 Task: Change the calendar color to a different shade in Outlook.
Action: Mouse moved to (17, 60)
Screenshot: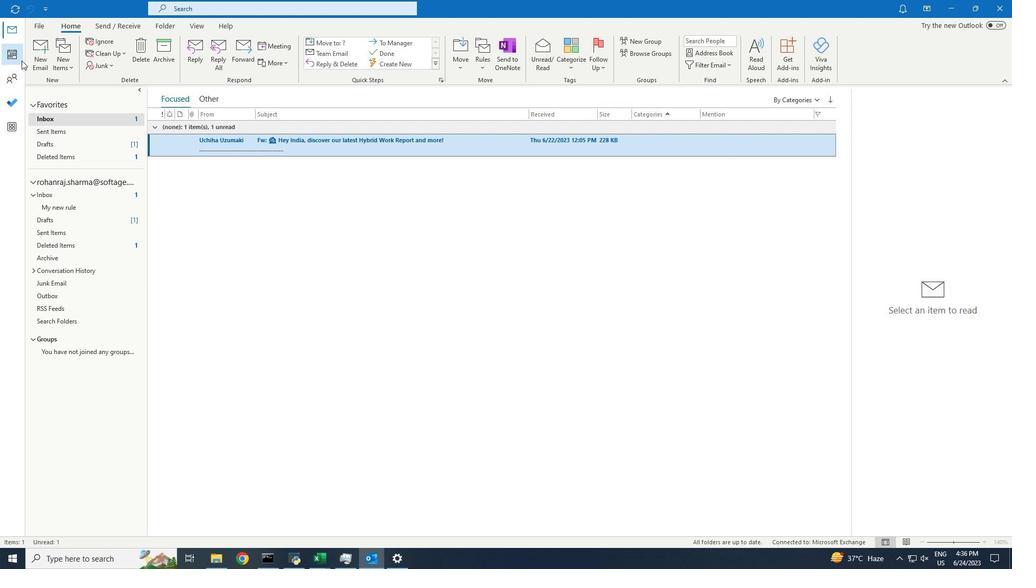 
Action: Mouse pressed left at (17, 60)
Screenshot: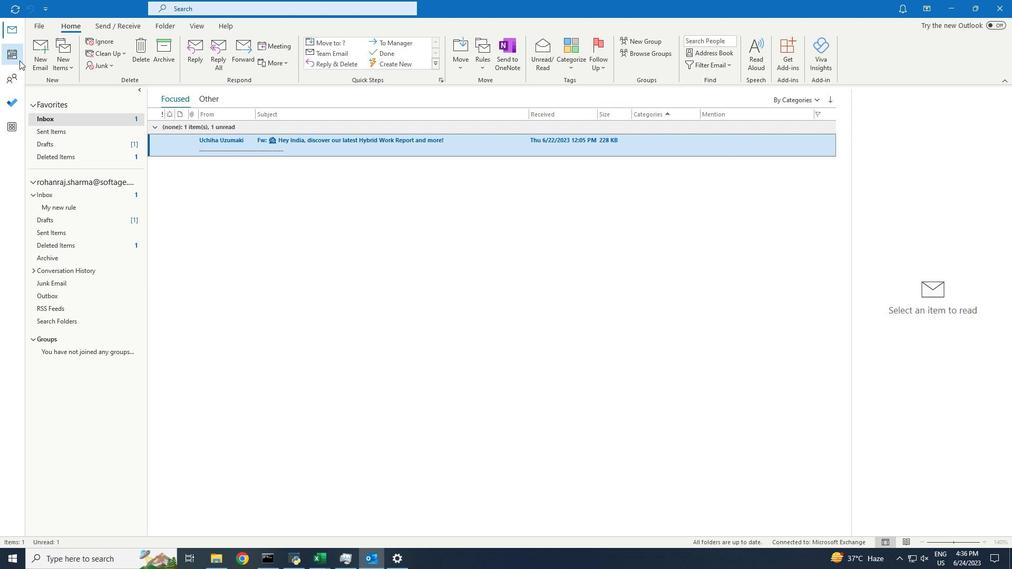 
Action: Mouse moved to (202, 26)
Screenshot: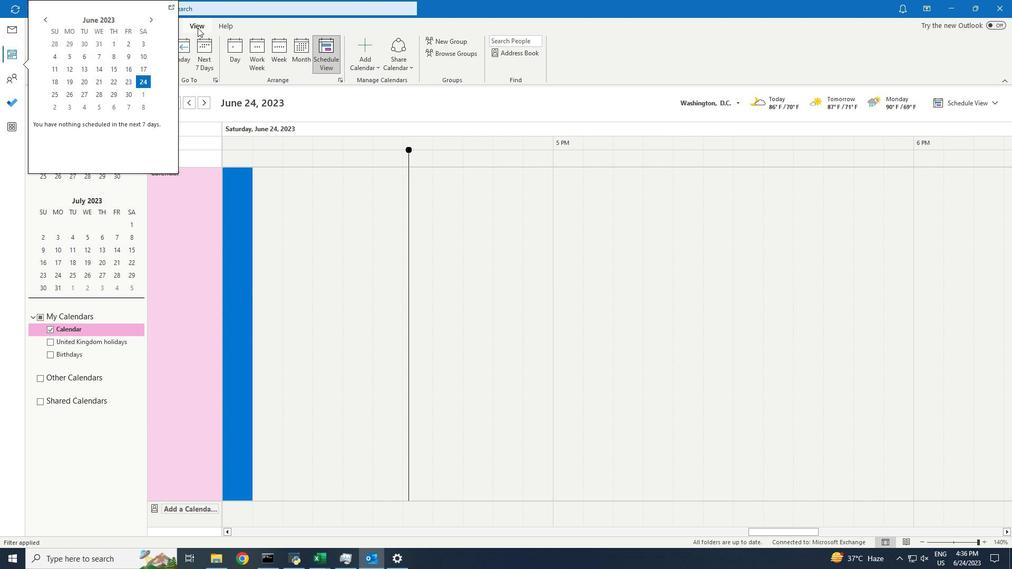 
Action: Mouse pressed left at (202, 26)
Screenshot: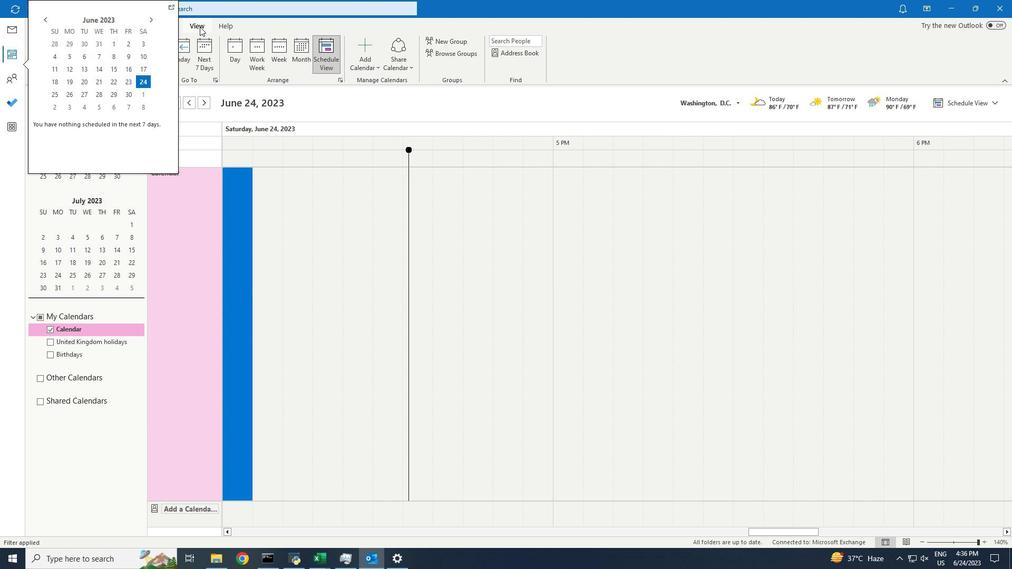 
Action: Mouse moved to (304, 66)
Screenshot: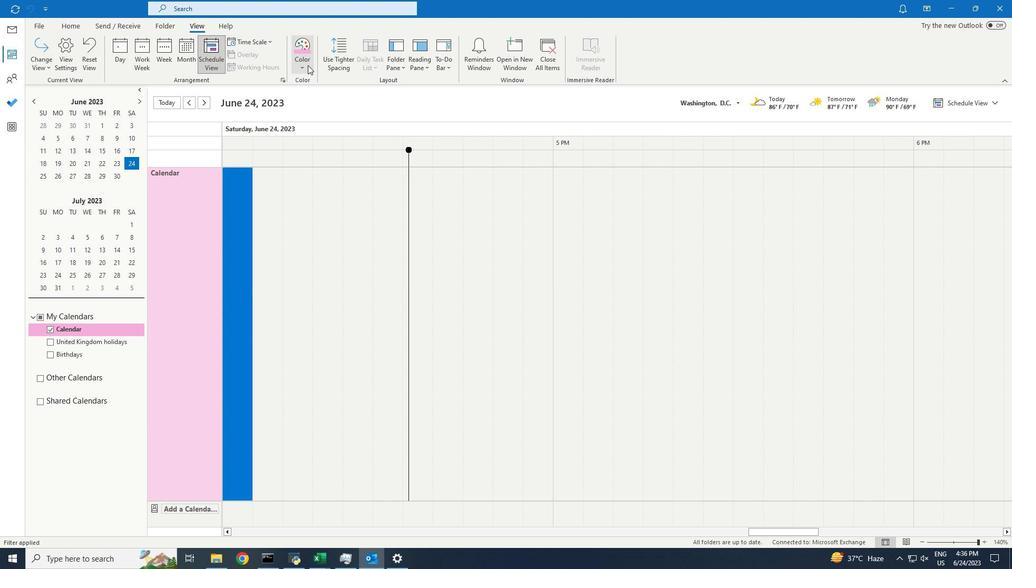 
Action: Mouse pressed left at (304, 66)
Screenshot: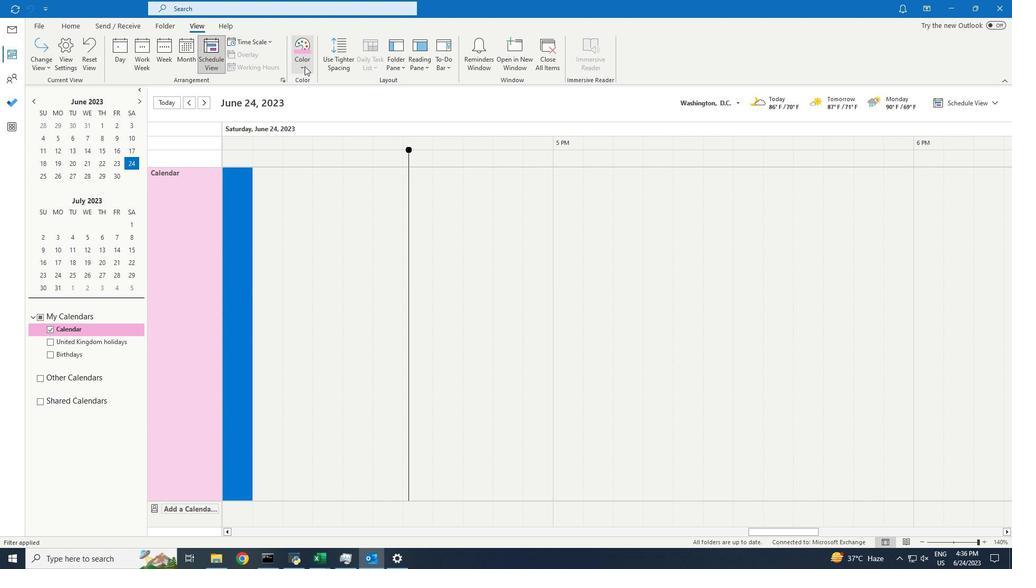 
Action: Mouse moved to (336, 139)
Screenshot: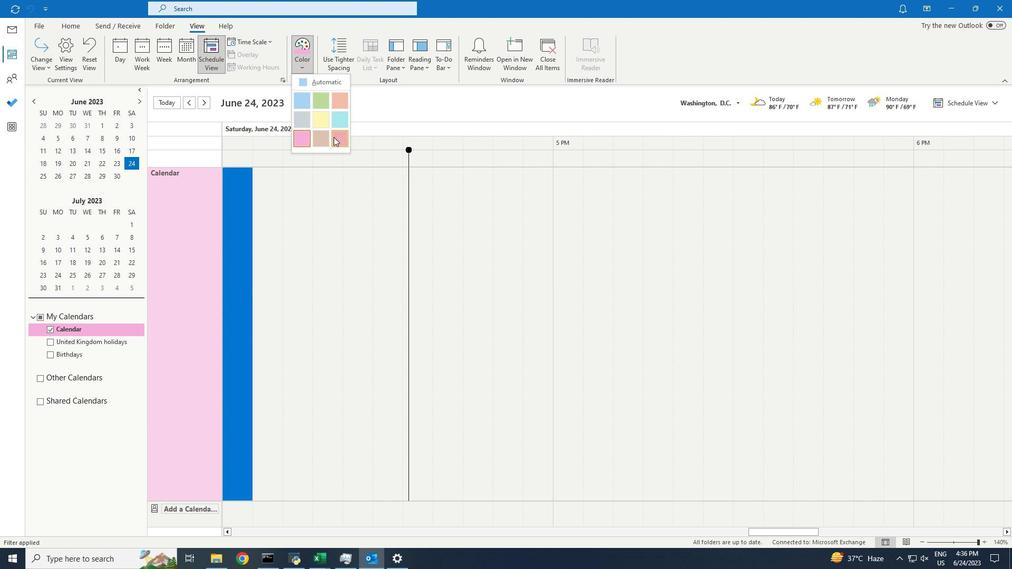 
Action: Mouse pressed left at (336, 139)
Screenshot: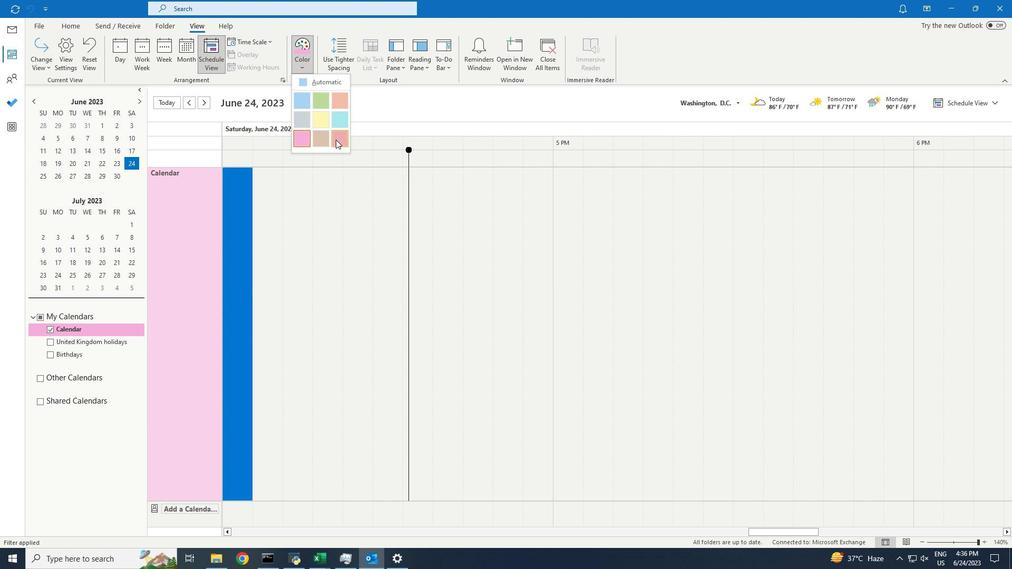 
Action: Mouse moved to (336, 140)
Screenshot: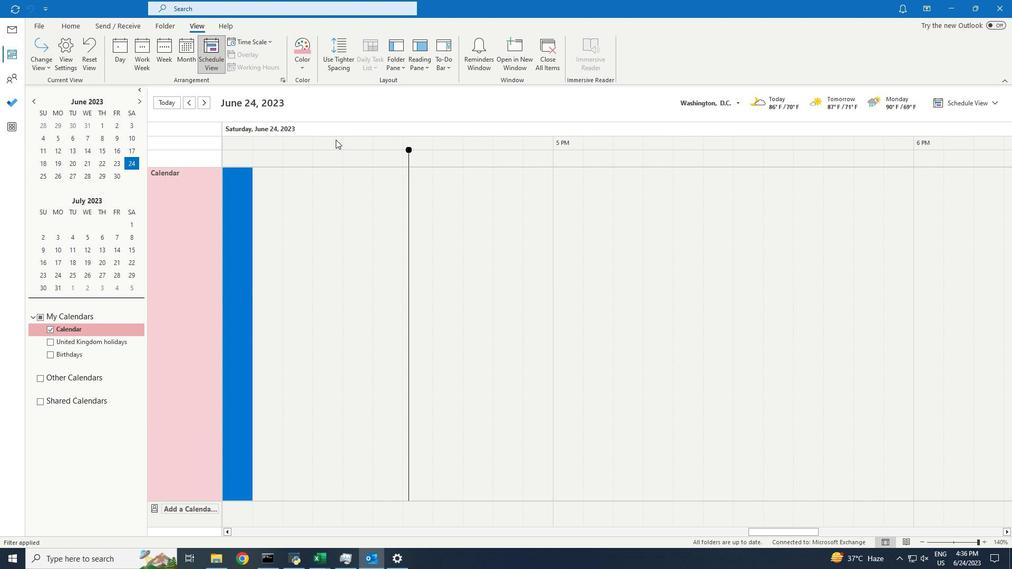 
